 Task: Add an event with the title Casual Team Building Workshop: Communication Skills, date '2024/04/28', time 8:30 AM to 10:30 AM, logged in from the account softage.10@softage.netand send the event invitation to softage.1@softage.net and softage.2@softage.net. Set a reminder for the event At time of event
Action: Mouse moved to (96, 112)
Screenshot: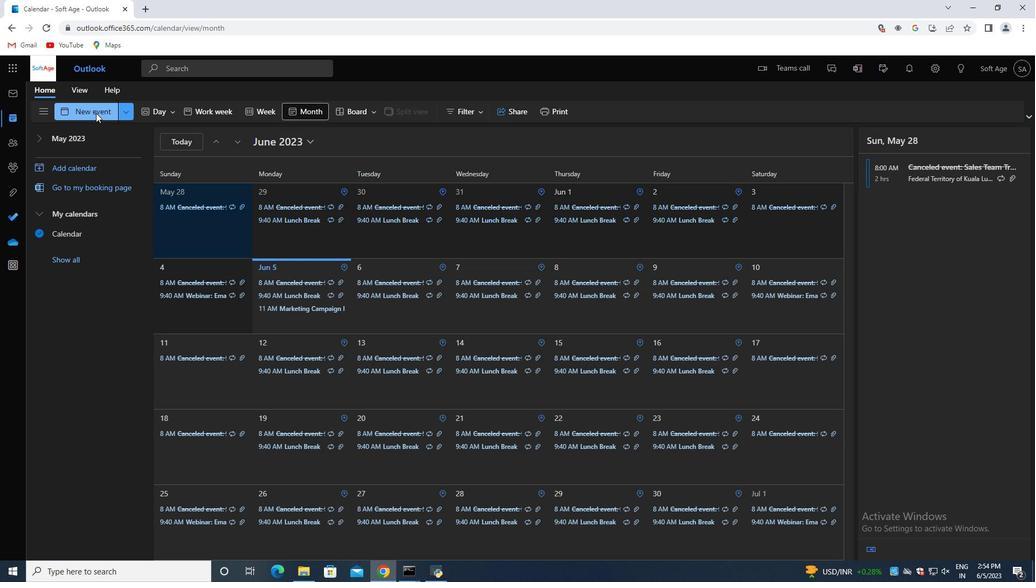 
Action: Mouse pressed left at (96, 112)
Screenshot: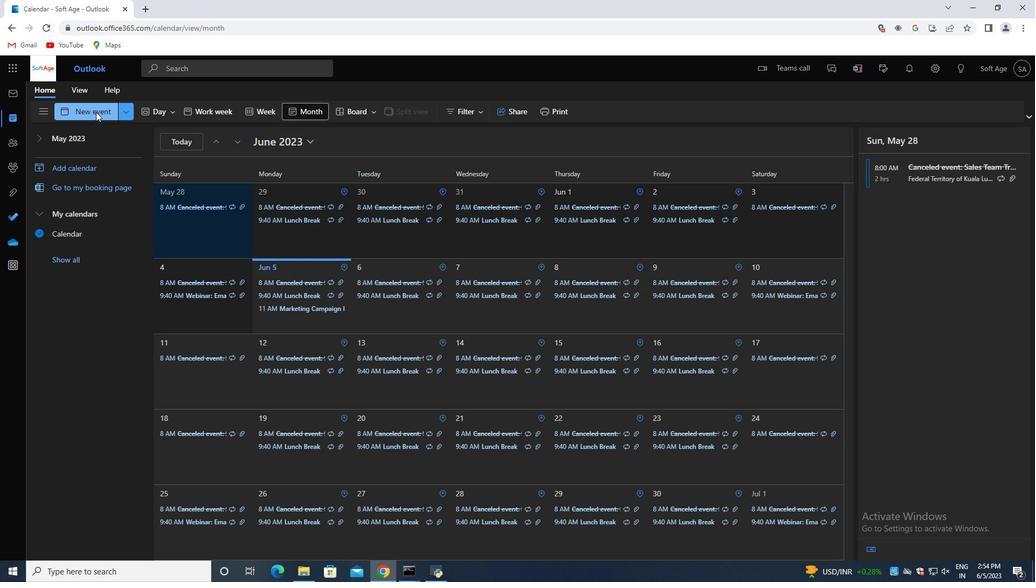 
Action: Mouse moved to (300, 181)
Screenshot: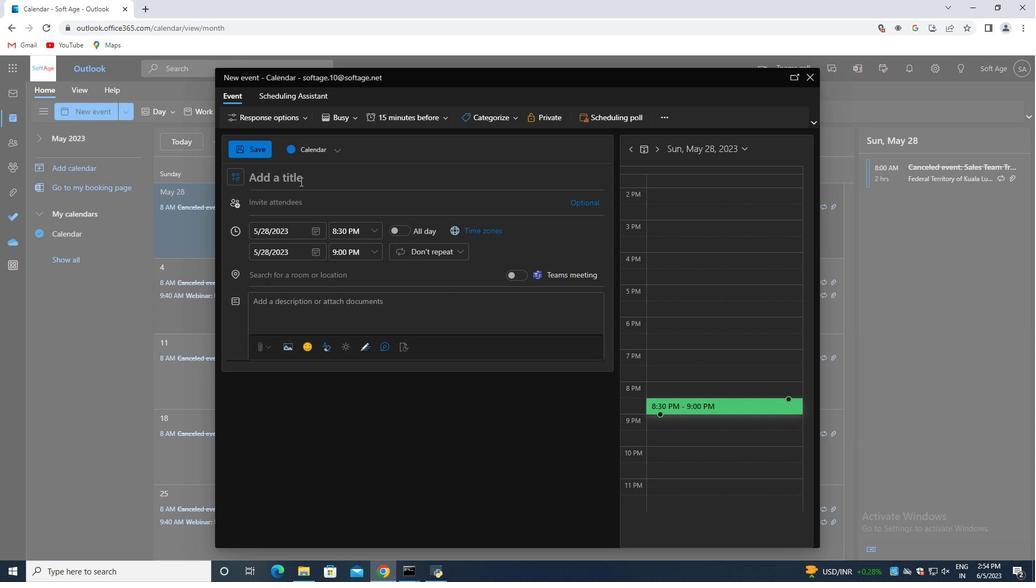 
Action: Mouse pressed left at (300, 181)
Screenshot: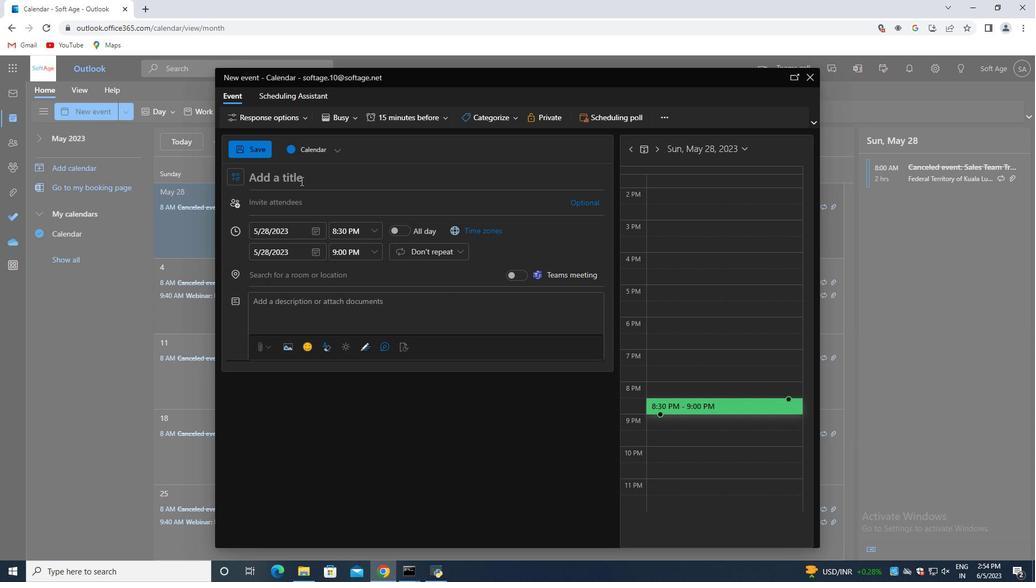 
Action: Key pressed <Key.shift>Casual<Key.space><Key.shift>Team<Key.space><Key.shift>V<Key.backspace><Key.shift>Buildo<Key.backspace>ing<Key.space><Key.backspace><Key.space><Key.shift>Workshop<Key.shift_r>:<Key.space><Key.shift>Communication<Key.space><Key.shift>Skills
Screenshot: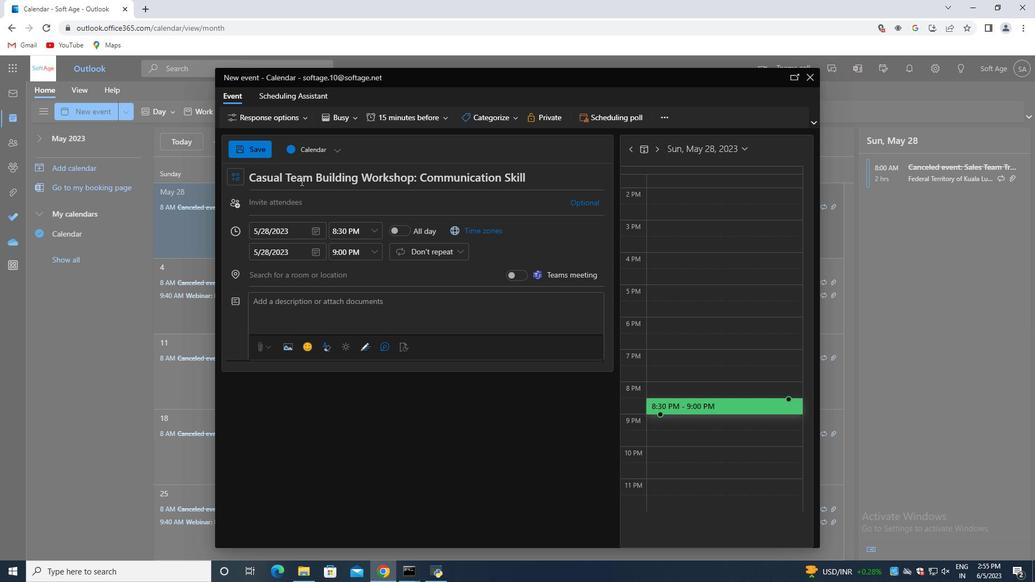 
Action: Mouse moved to (312, 231)
Screenshot: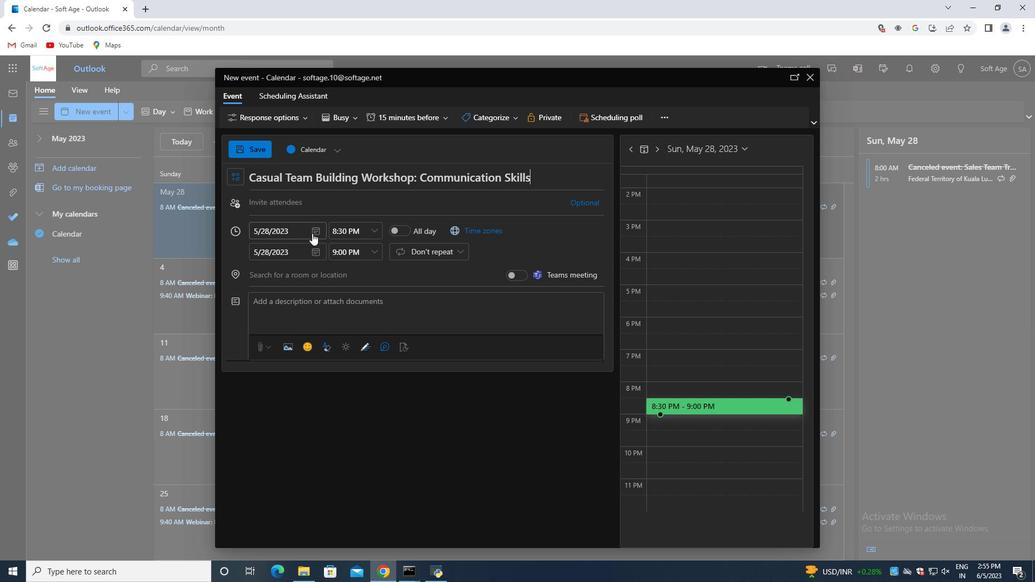 
Action: Mouse pressed left at (312, 231)
Screenshot: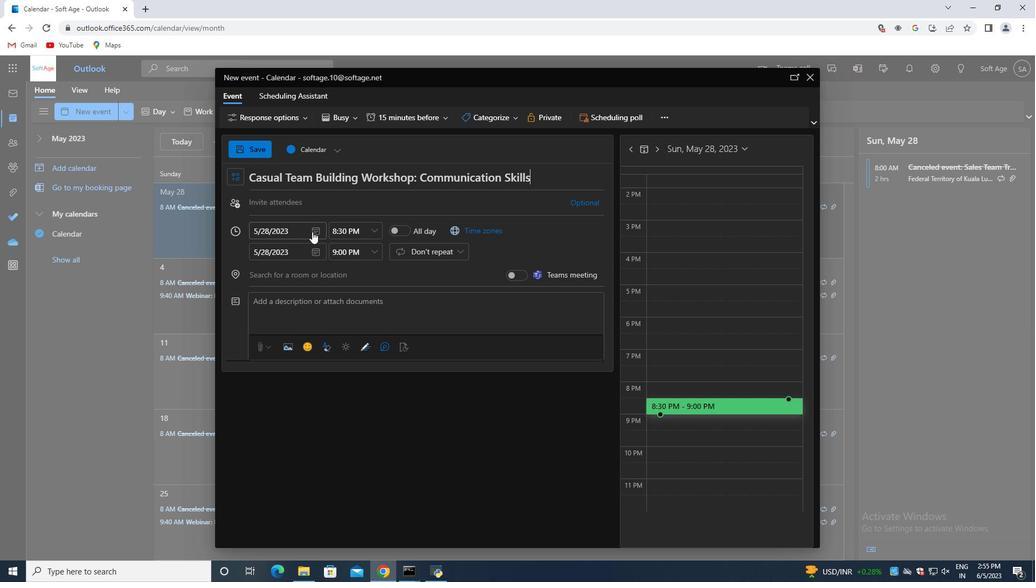 
Action: Mouse moved to (357, 255)
Screenshot: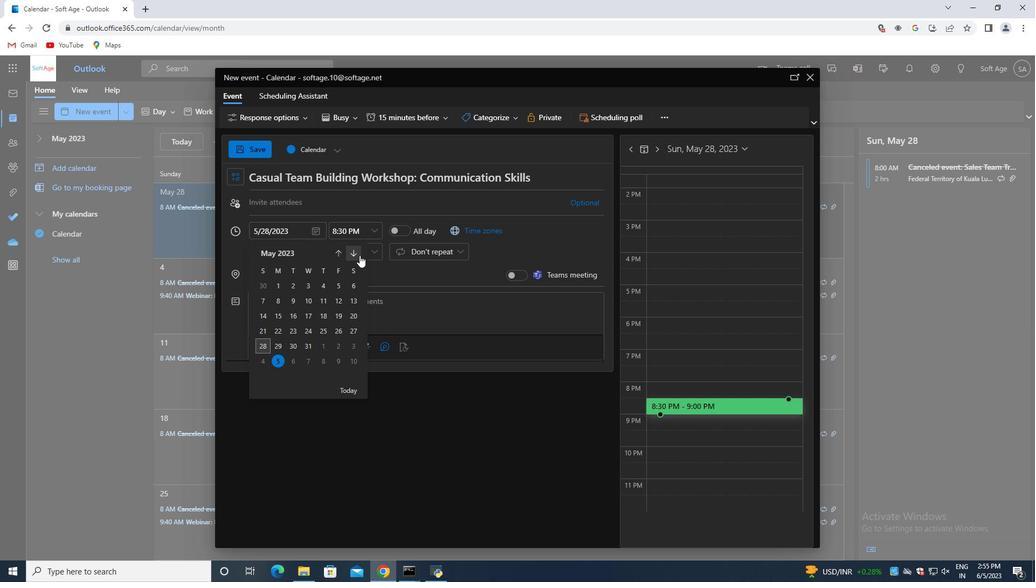 
Action: Mouse pressed left at (357, 255)
Screenshot: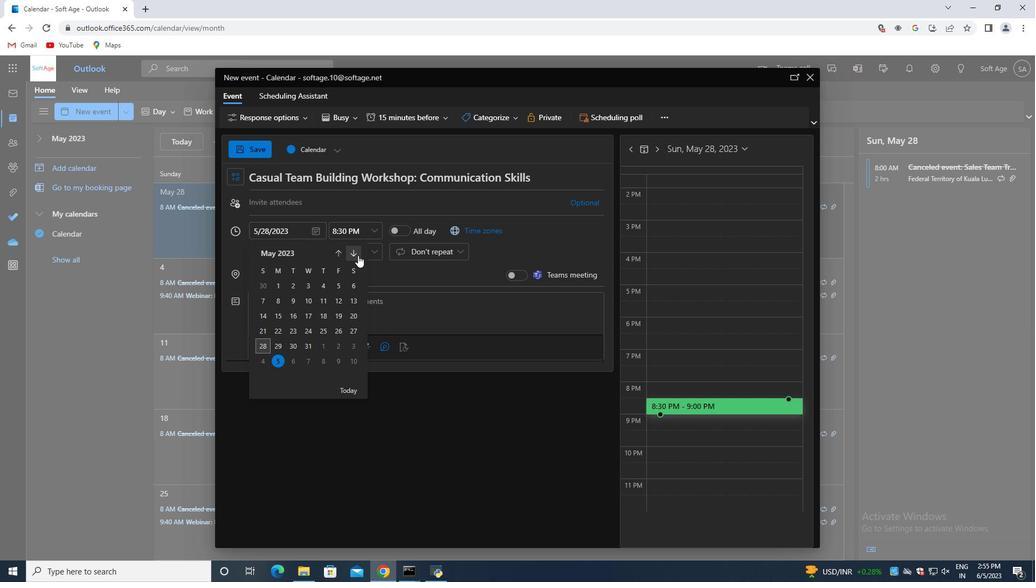 
Action: Mouse pressed left at (357, 255)
Screenshot: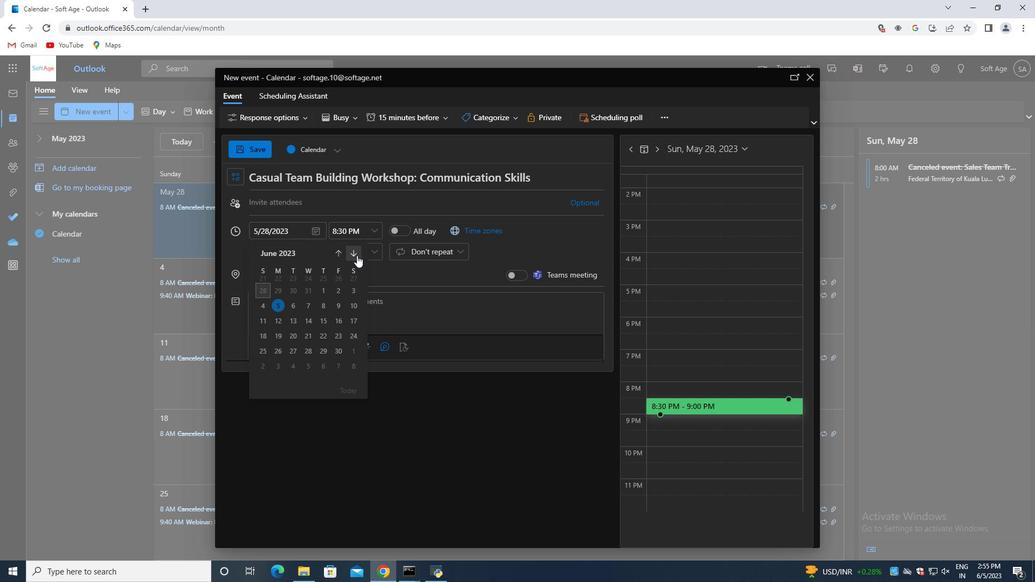 
Action: Mouse pressed left at (357, 255)
Screenshot: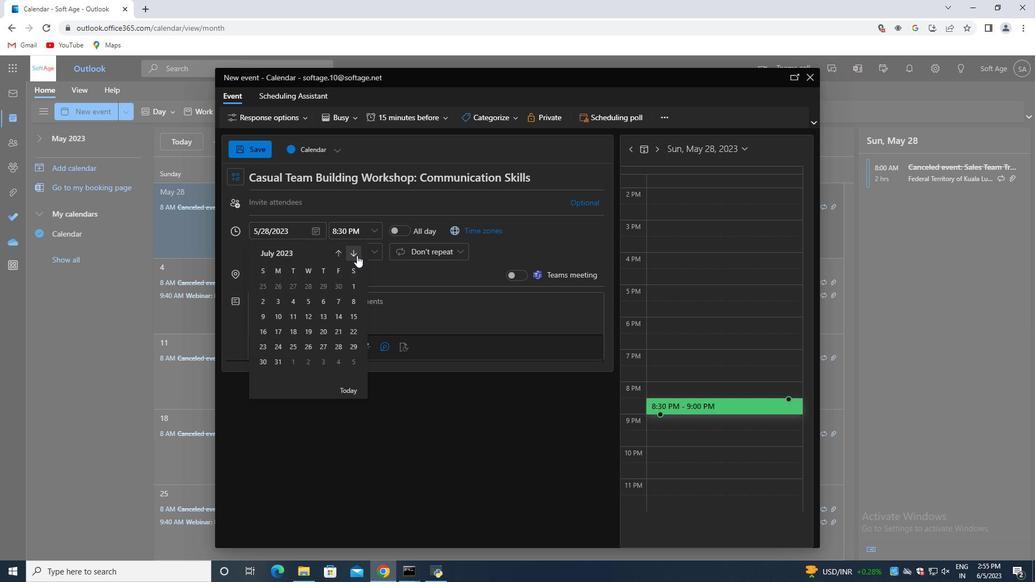 
Action: Mouse pressed left at (357, 255)
Screenshot: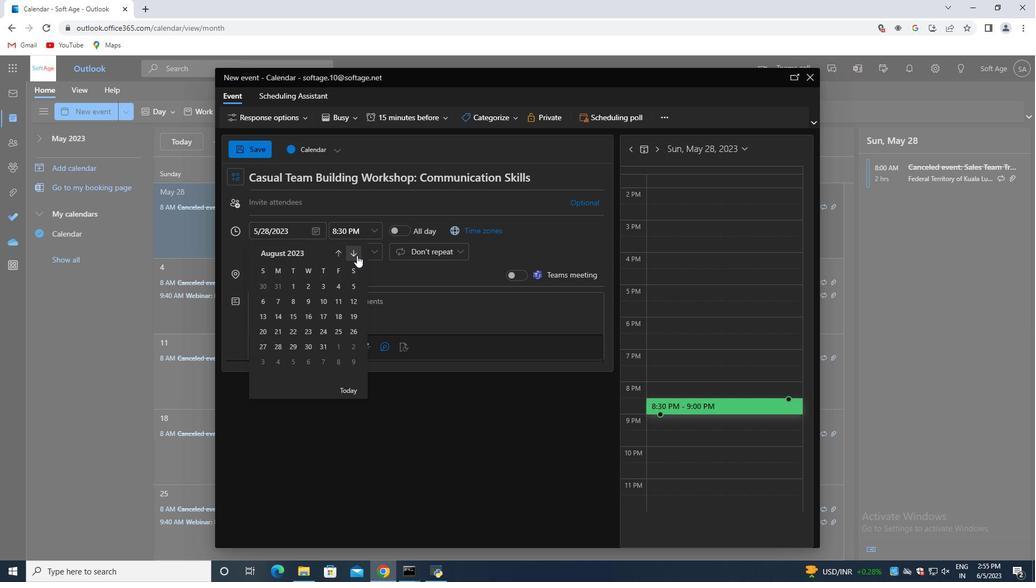 
Action: Mouse pressed left at (357, 255)
Screenshot: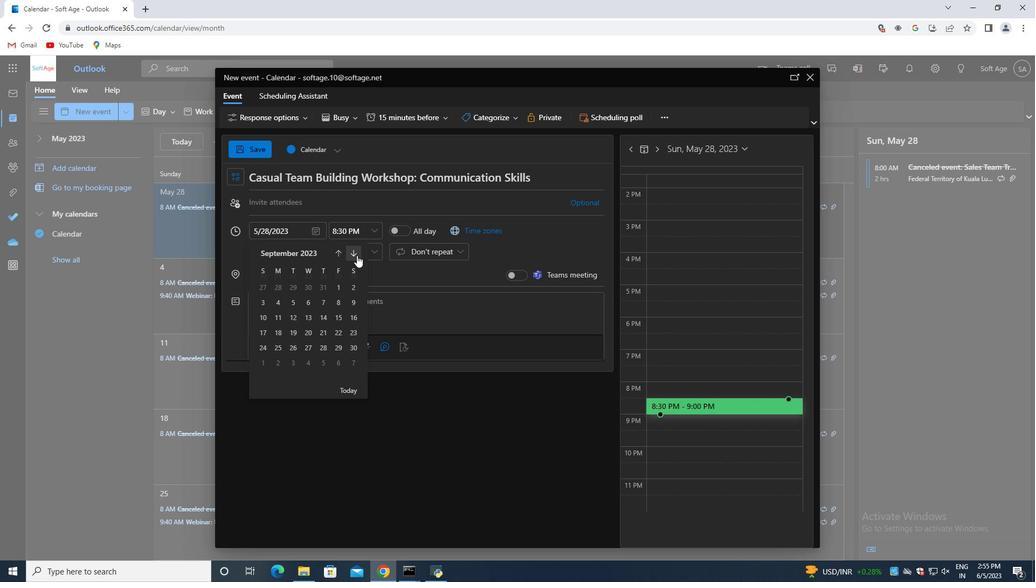 
Action: Mouse pressed left at (357, 255)
Screenshot: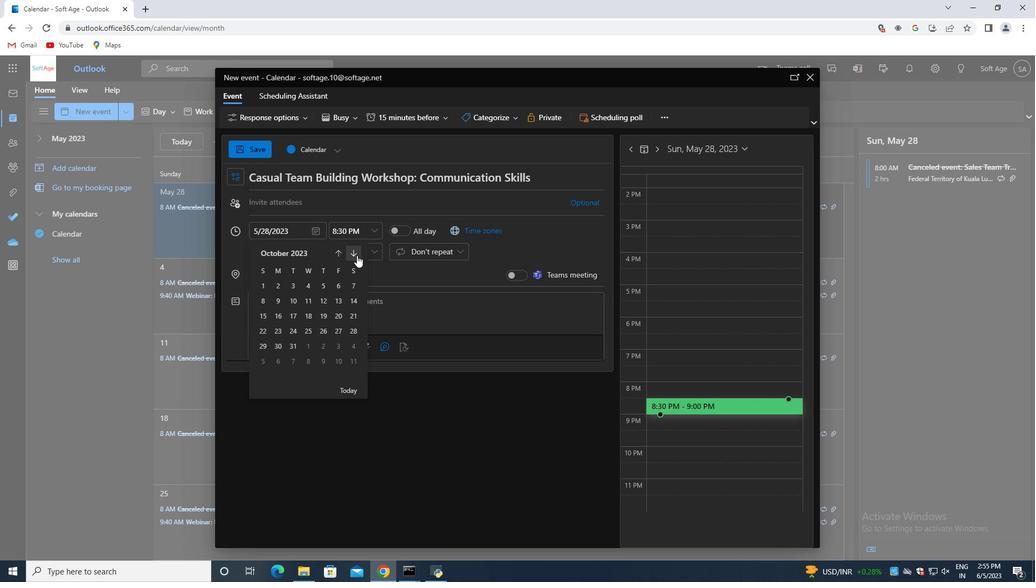 
Action: Mouse pressed left at (357, 255)
Screenshot: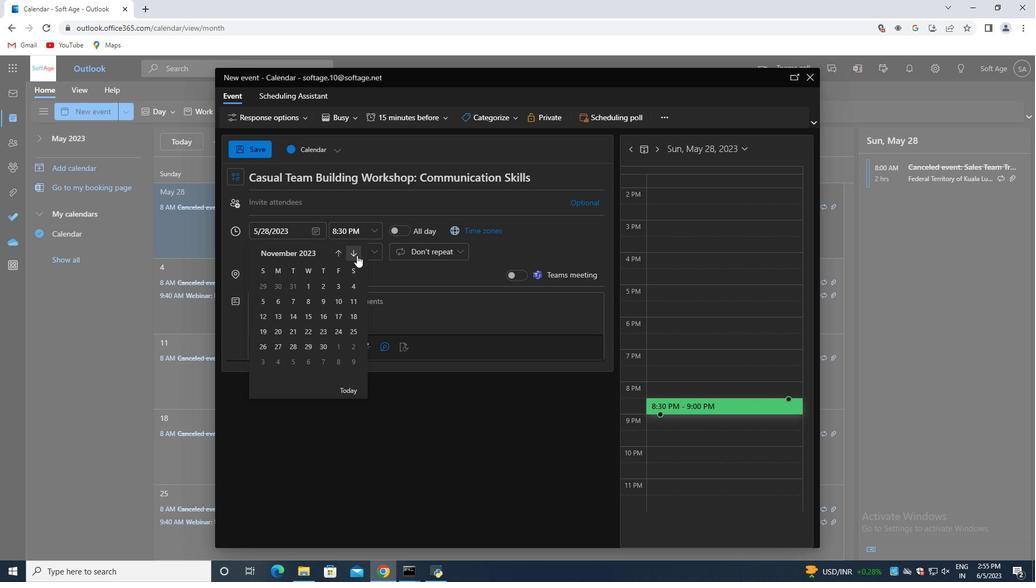 
Action: Mouse pressed left at (357, 255)
Screenshot: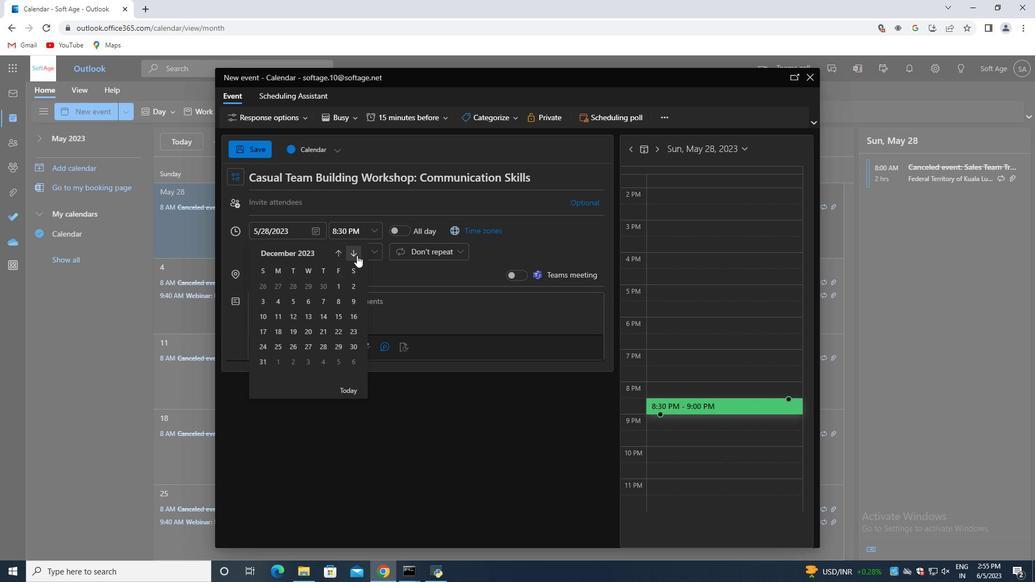 
Action: Mouse pressed left at (357, 255)
Screenshot: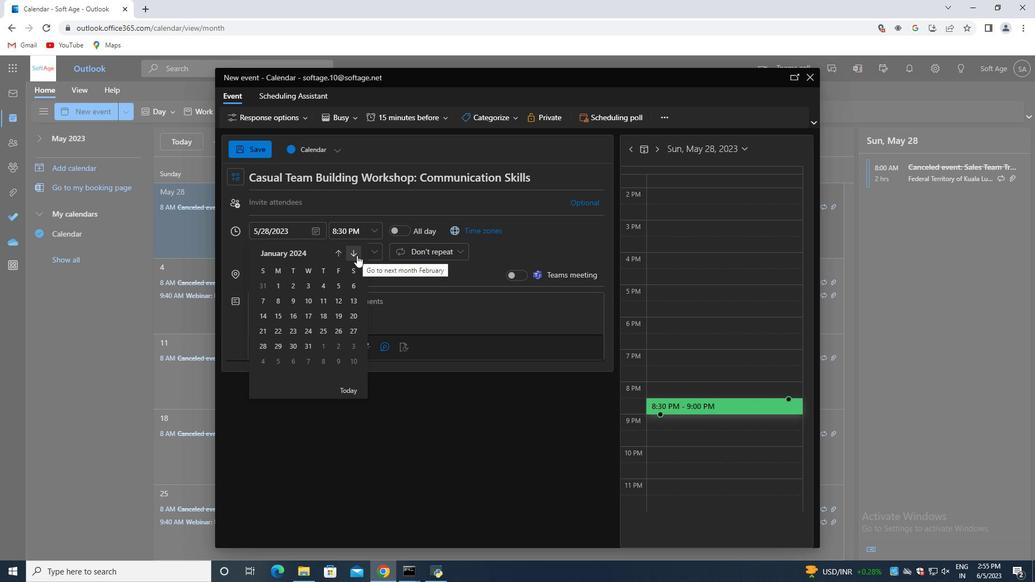 
Action: Mouse pressed left at (357, 255)
Screenshot: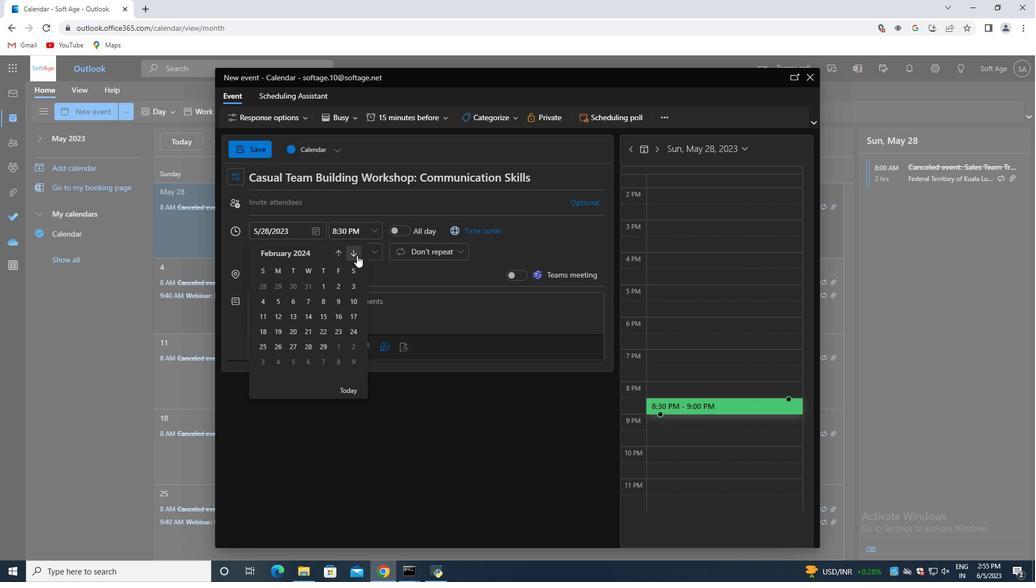 
Action: Mouse pressed left at (357, 255)
Screenshot: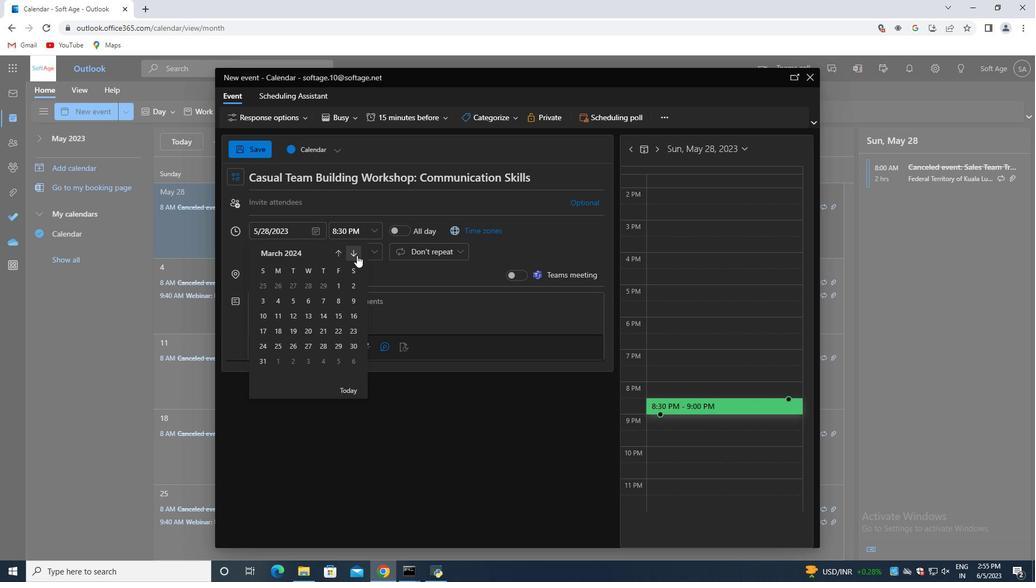 
Action: Mouse moved to (264, 343)
Screenshot: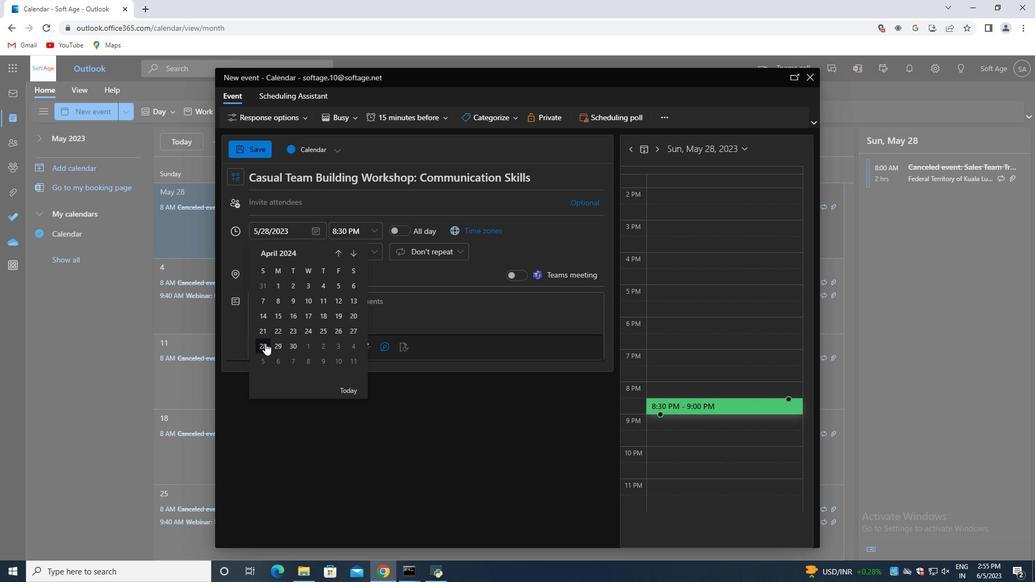 
Action: Mouse pressed left at (264, 343)
Screenshot: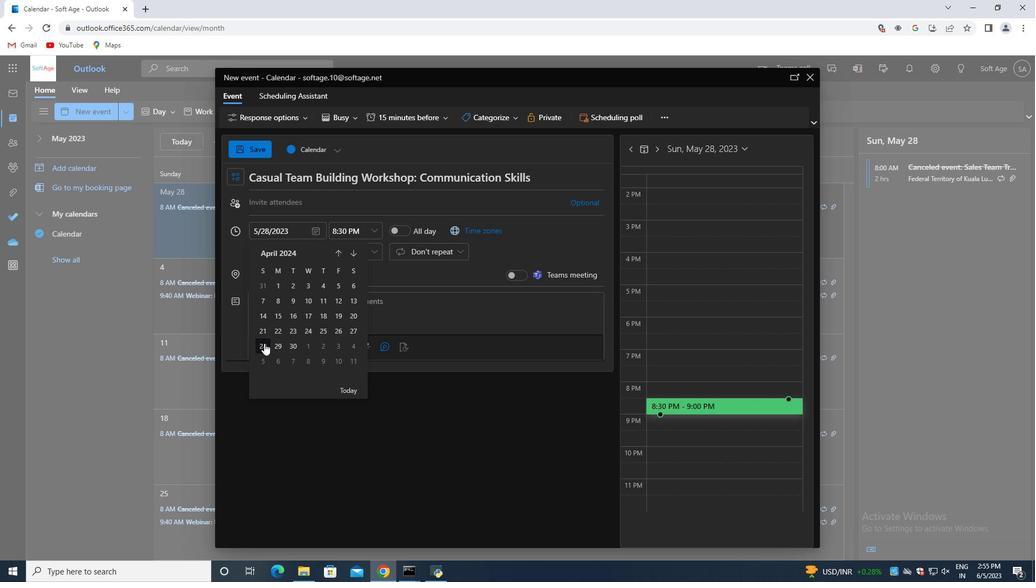 
Action: Mouse moved to (374, 230)
Screenshot: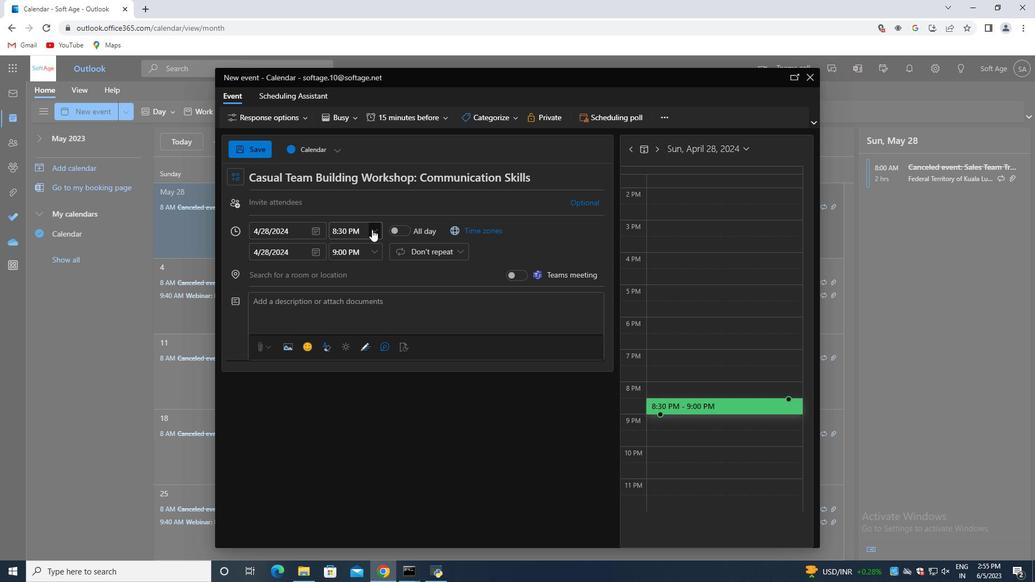 
Action: Mouse pressed left at (374, 230)
Screenshot: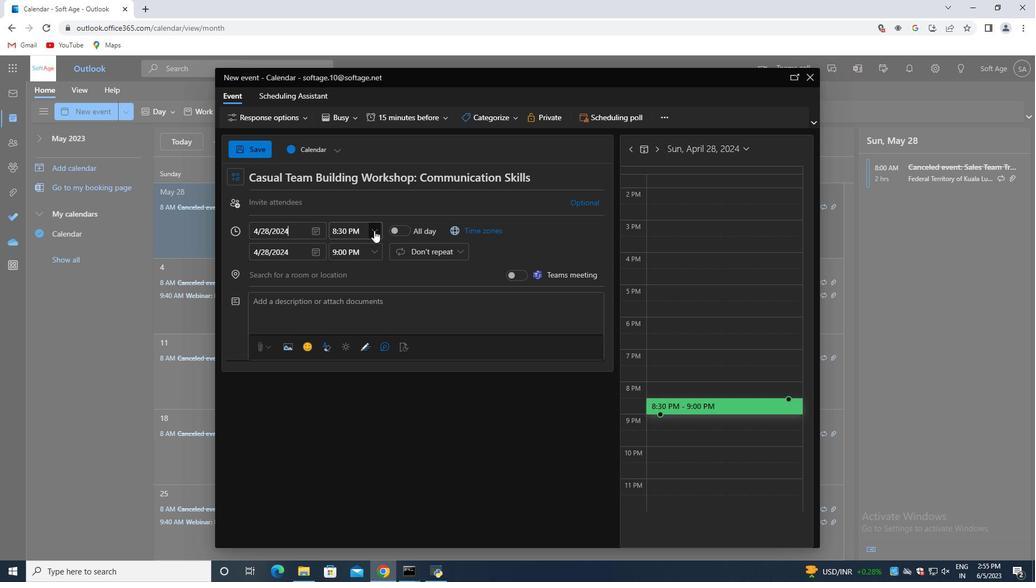 
Action: Mouse moved to (358, 229)
Screenshot: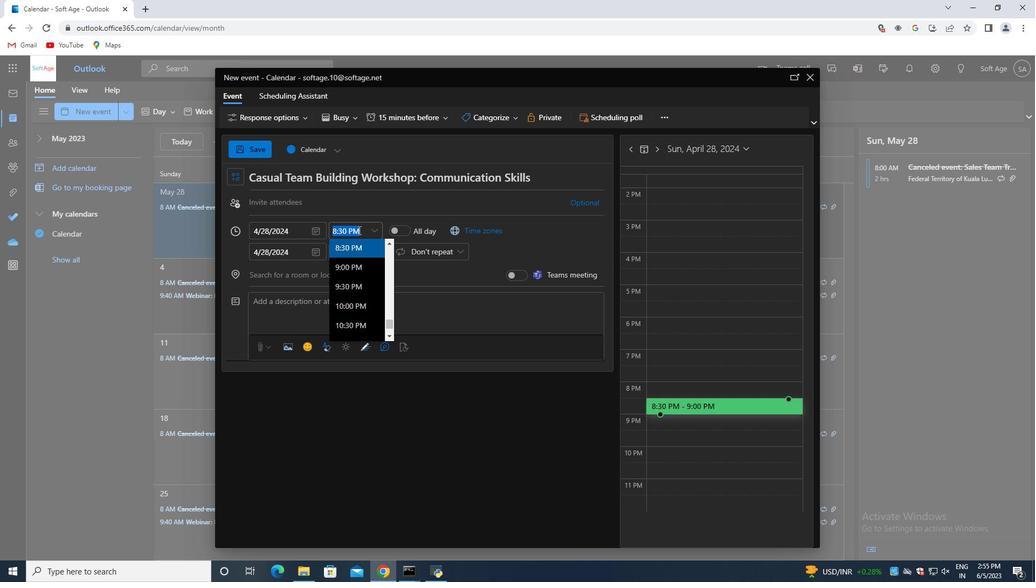 
Action: Mouse pressed left at (358, 229)
Screenshot: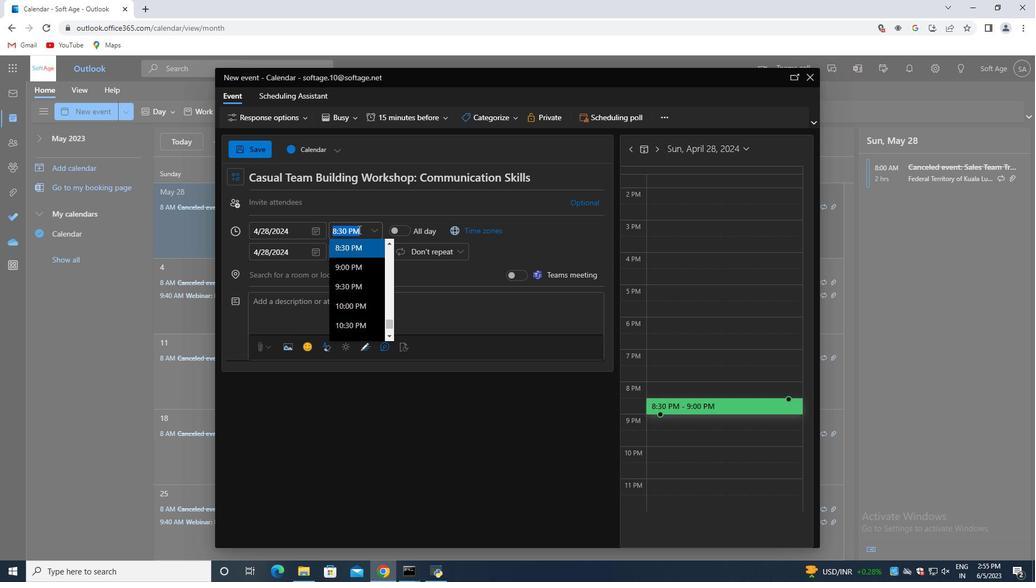 
Action: Mouse moved to (361, 234)
Screenshot: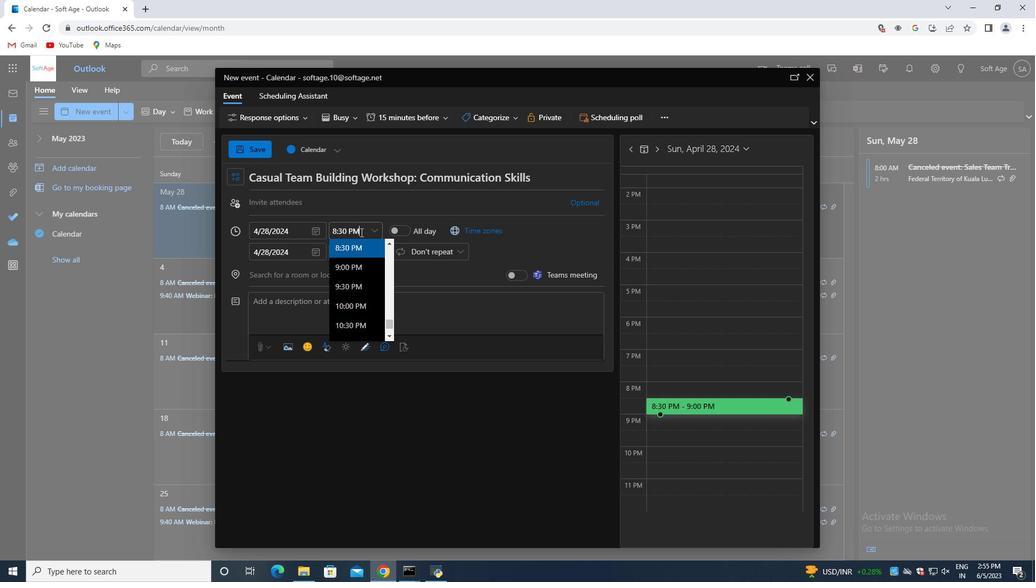 
Action: Key pressed <Key.backspace><Key.backspace><Key.shift>A<Key.shift_r><Key.shift_r><Key.shift_r>M
Screenshot: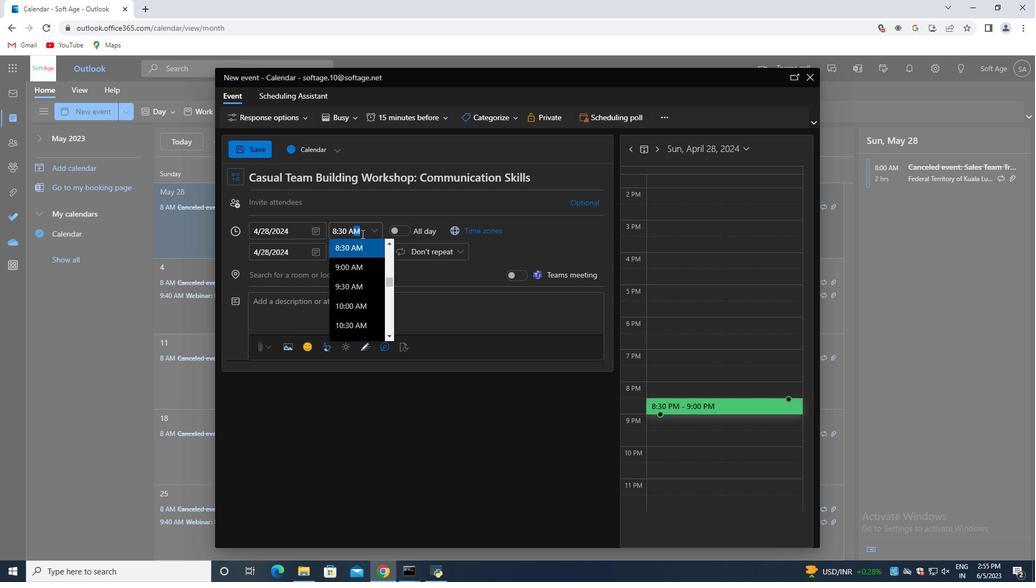 
Action: Mouse moved to (384, 219)
Screenshot: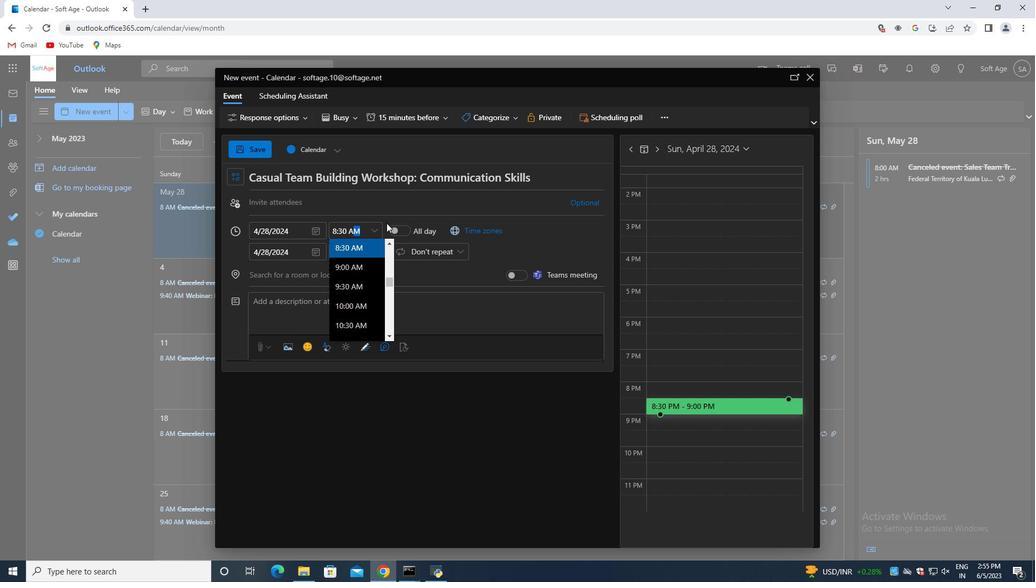 
Action: Mouse pressed left at (384, 219)
Screenshot: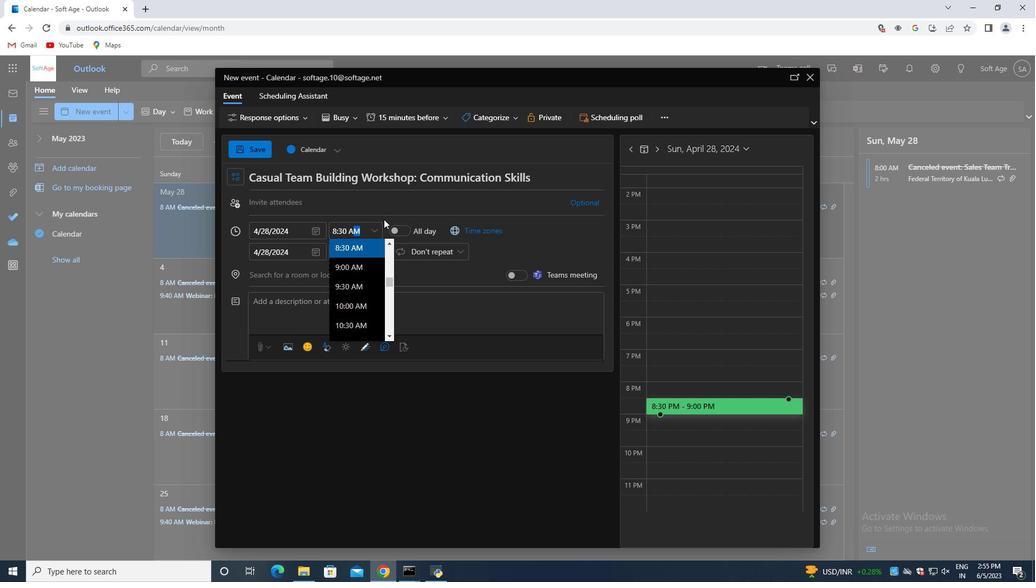
Action: Mouse moved to (372, 251)
Screenshot: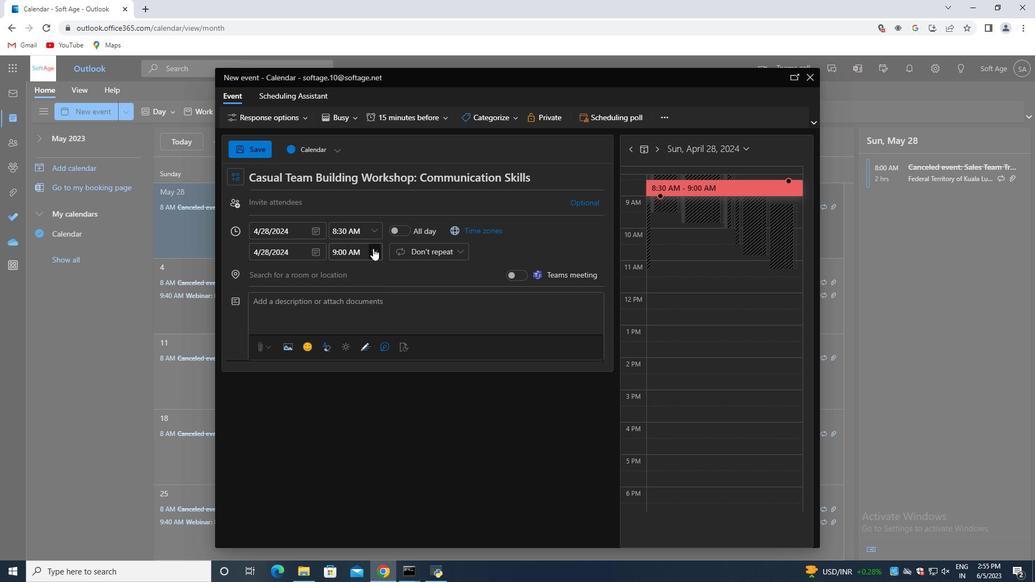 
Action: Mouse pressed left at (372, 251)
Screenshot: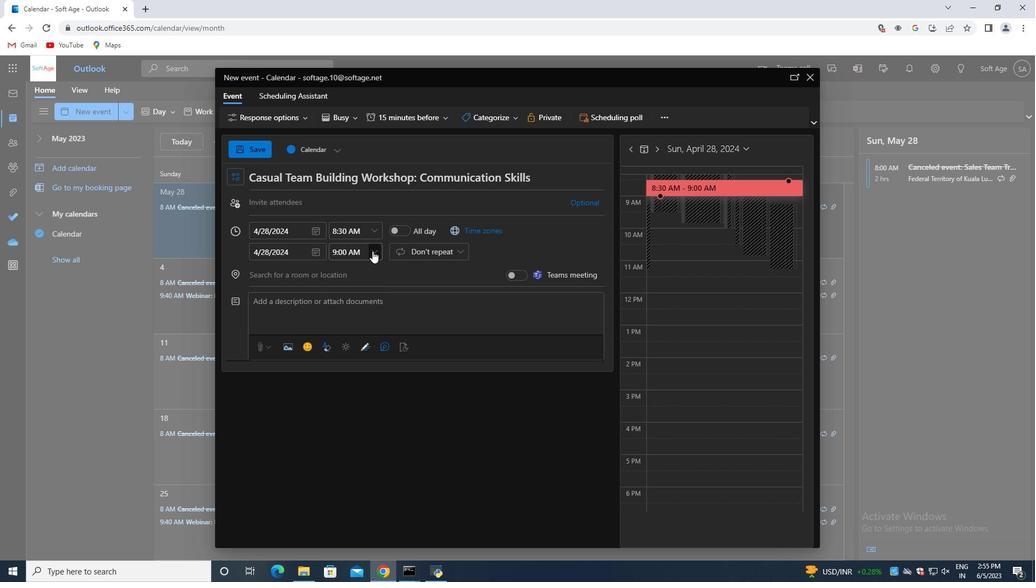 
Action: Mouse moved to (383, 330)
Screenshot: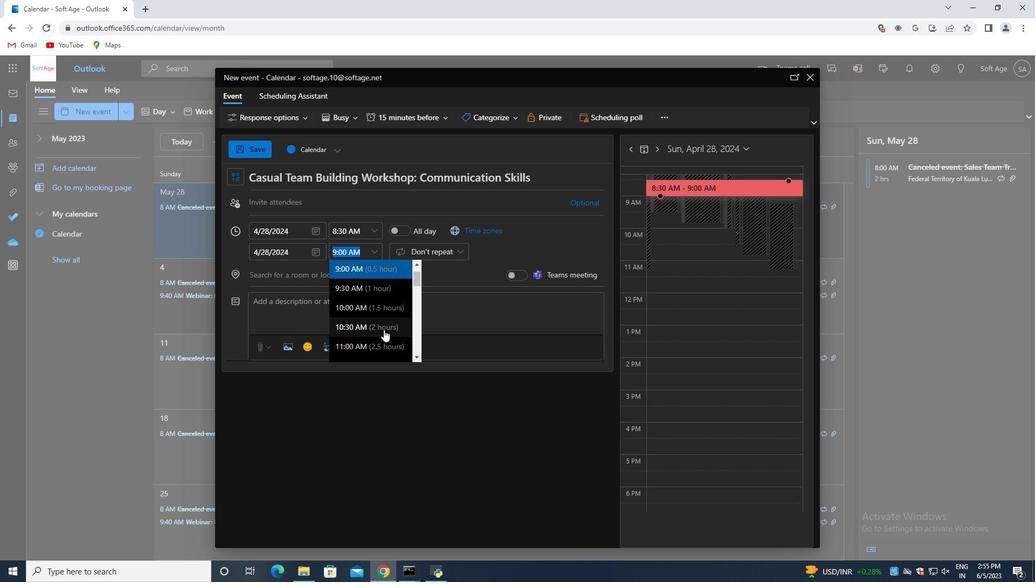 
Action: Mouse pressed left at (383, 330)
Screenshot: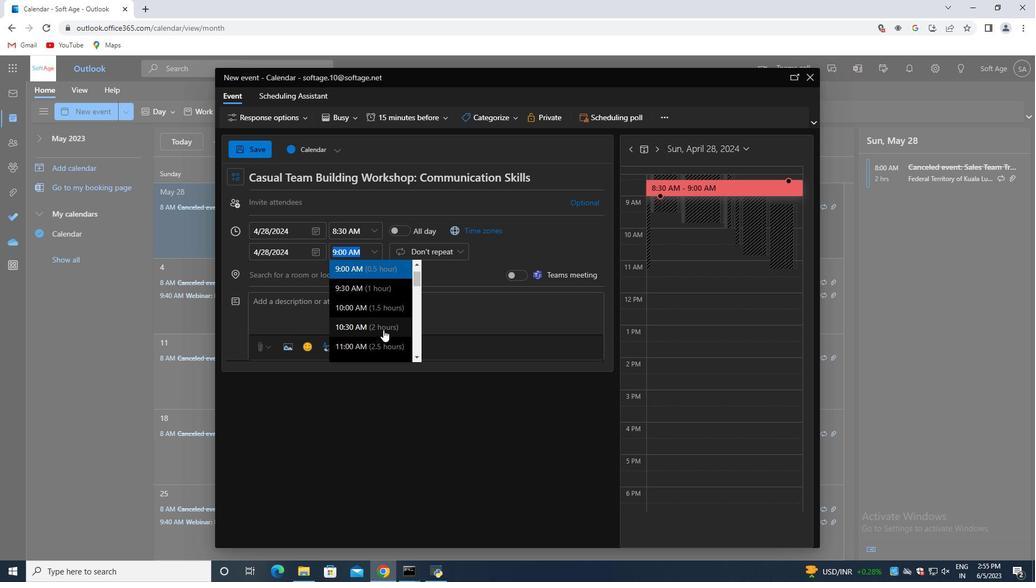 
Action: Mouse moved to (300, 202)
Screenshot: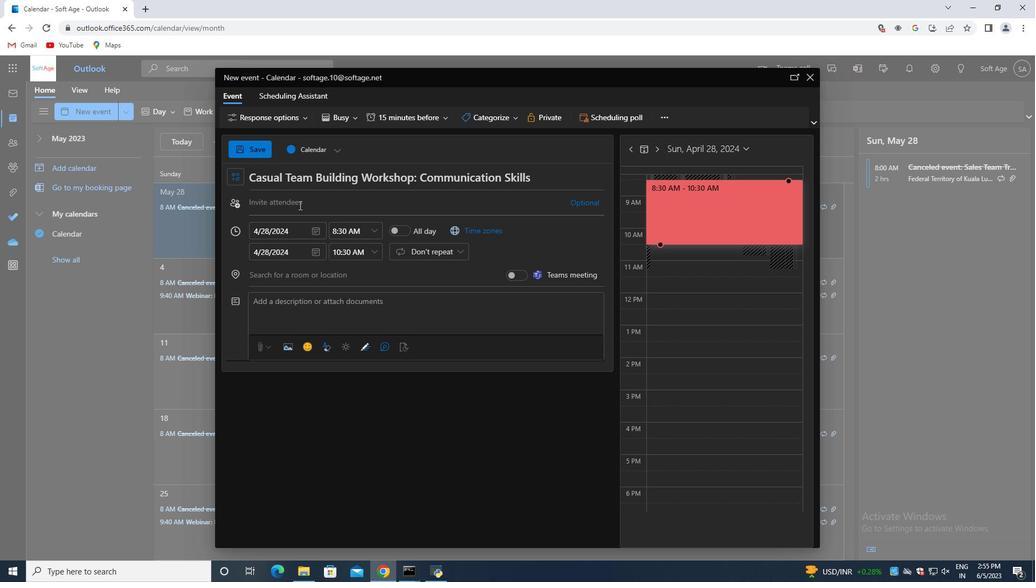 
Action: Mouse pressed left at (300, 202)
Screenshot: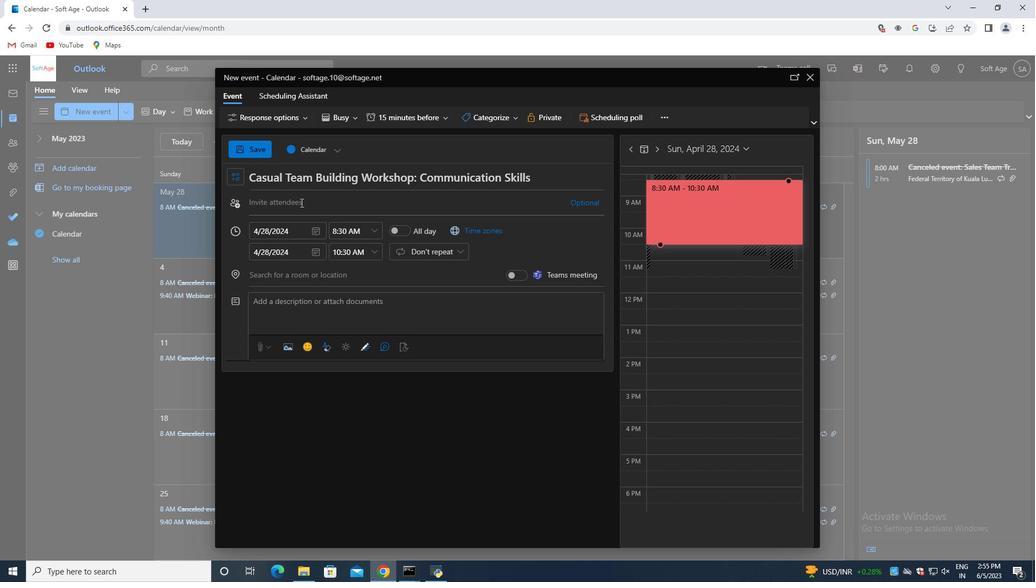 
Action: Key pressed softage.2<Key.backspace>1<Key.shift>@softage.net<Key.enter>softage<Key.shift><Key.shift><Key.shift><Key.shift><Key.shift><Key.shift><Key.shift><Key.shift><Key.shift><Key.shift><Key.shift><Key.shift><Key.shift><Key.shift><Key.shift><Key.shift><Key.shift>.<Key.shift>2<Key.shift>@softage.net<Key.enter>
Screenshot: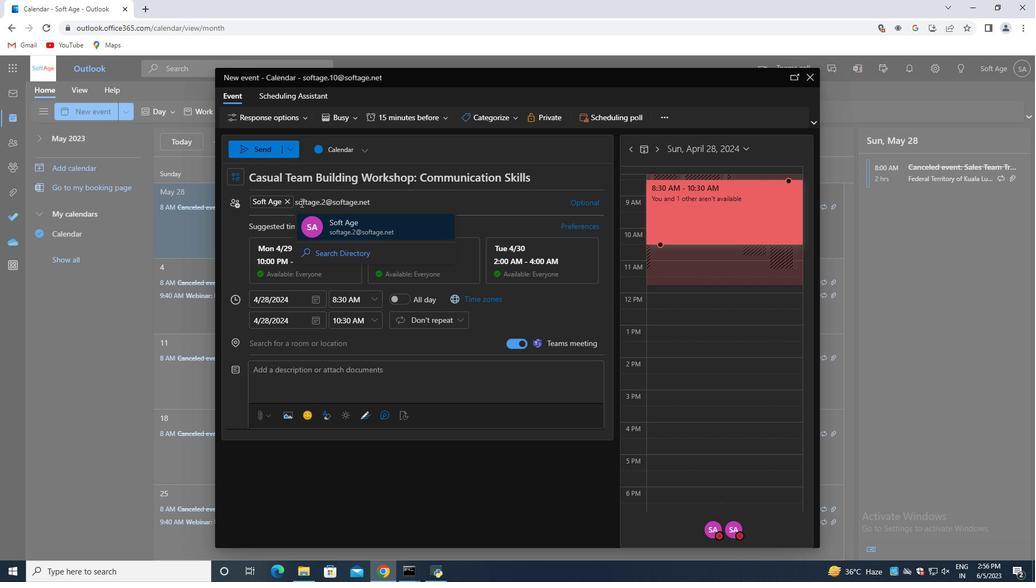
Action: Mouse moved to (386, 111)
Screenshot: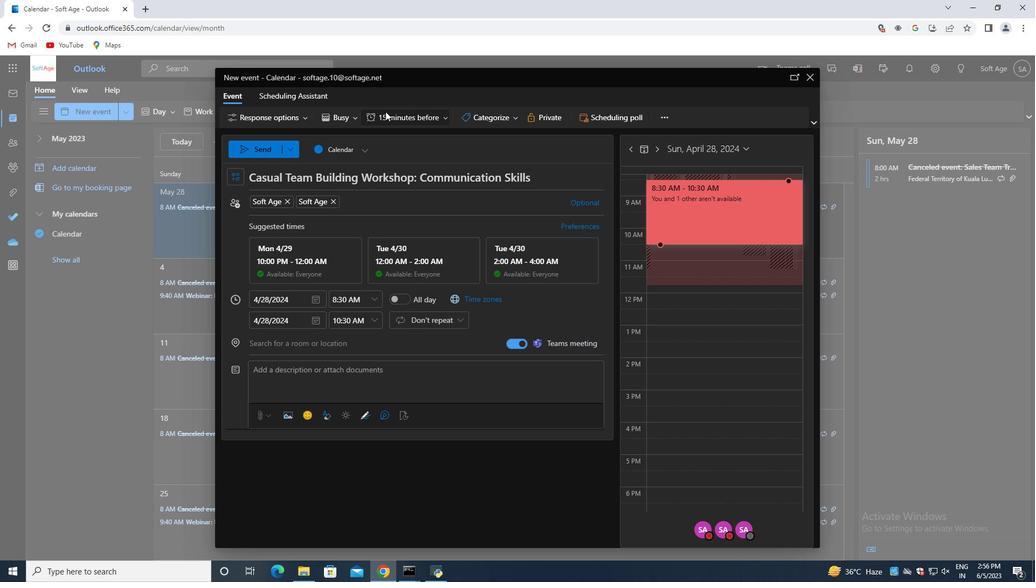 
Action: Mouse pressed left at (386, 111)
Screenshot: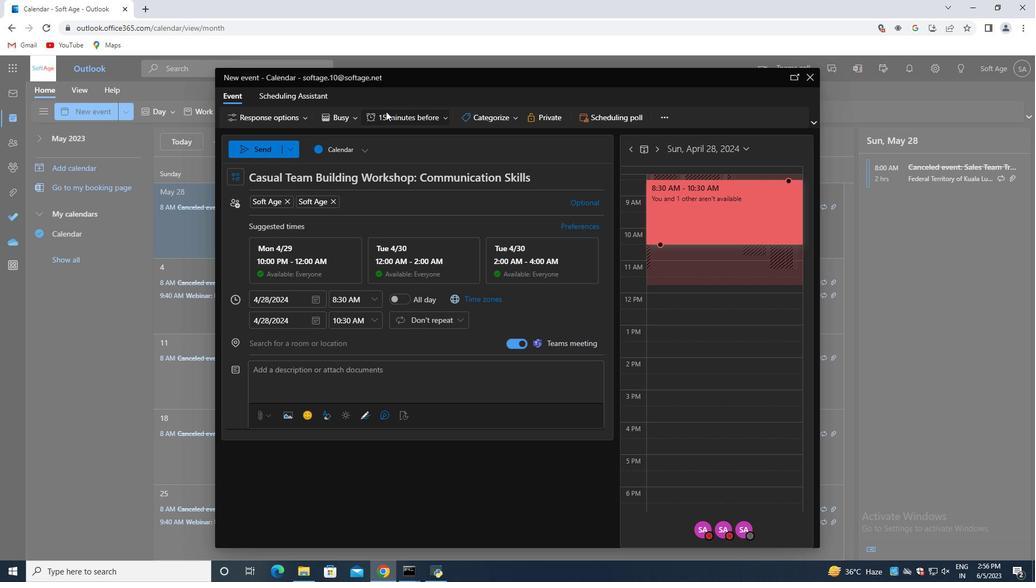 
Action: Mouse moved to (411, 160)
Screenshot: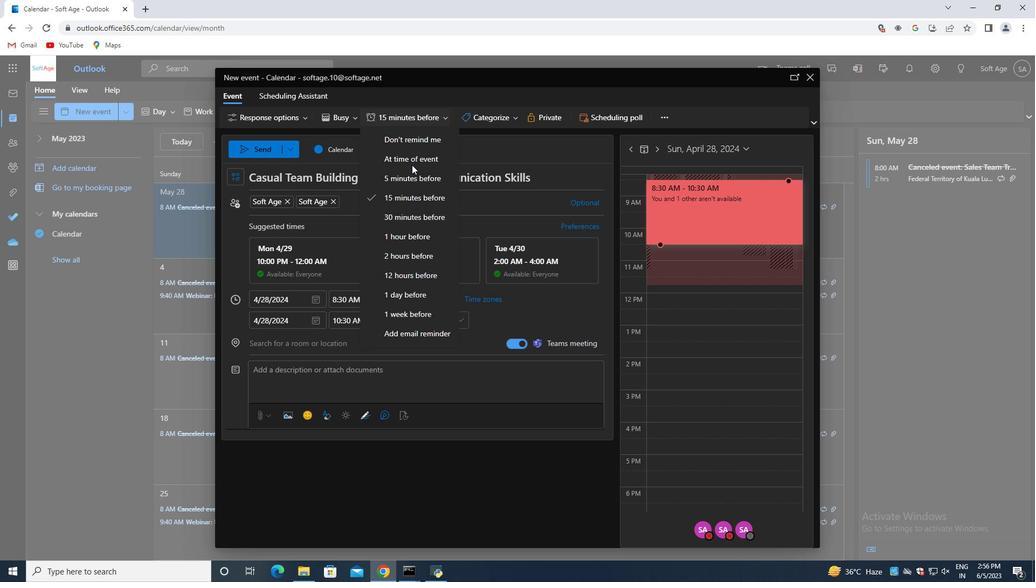 
Action: Mouse pressed left at (411, 160)
Screenshot: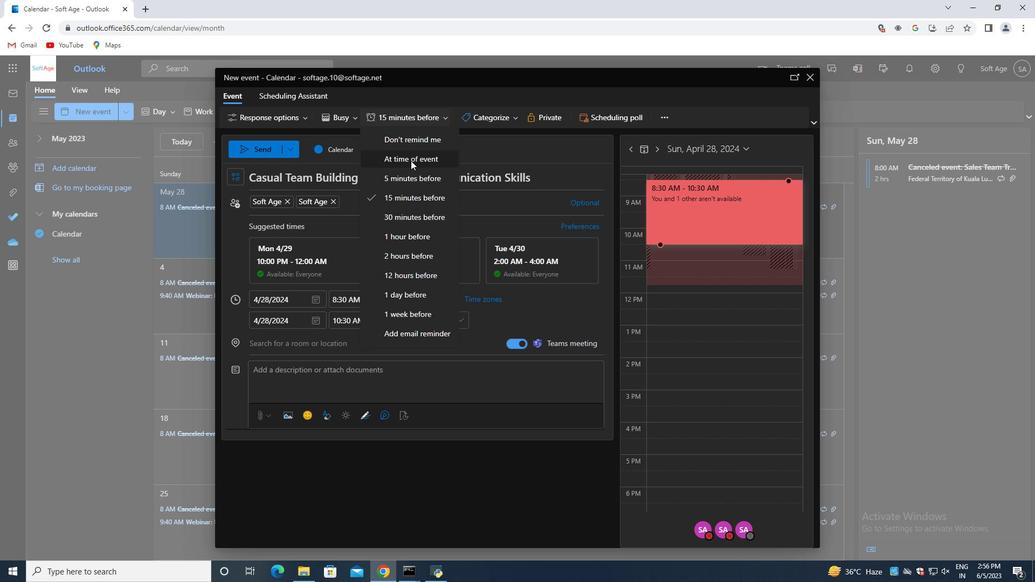 
Action: Mouse moved to (271, 154)
Screenshot: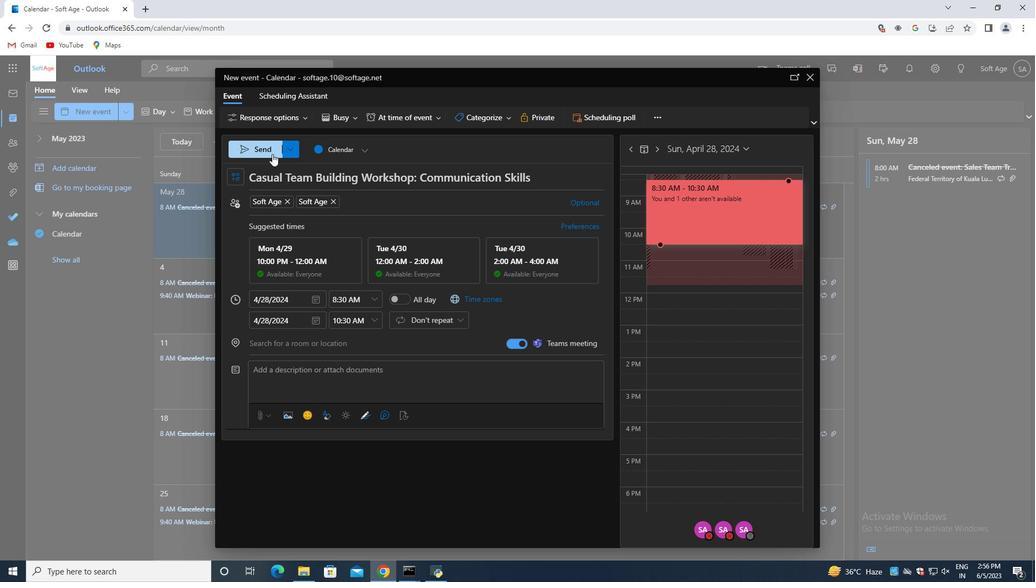 
Action: Mouse pressed left at (271, 154)
Screenshot: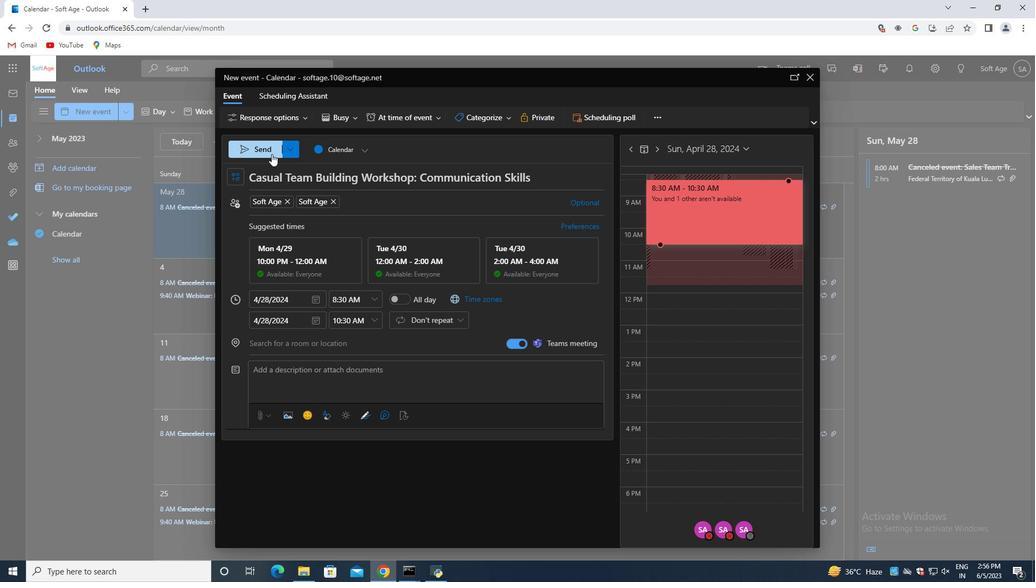 
